 Task: Select the file "benchmarking" which will be blended.
Action: Mouse moved to (115, 15)
Screenshot: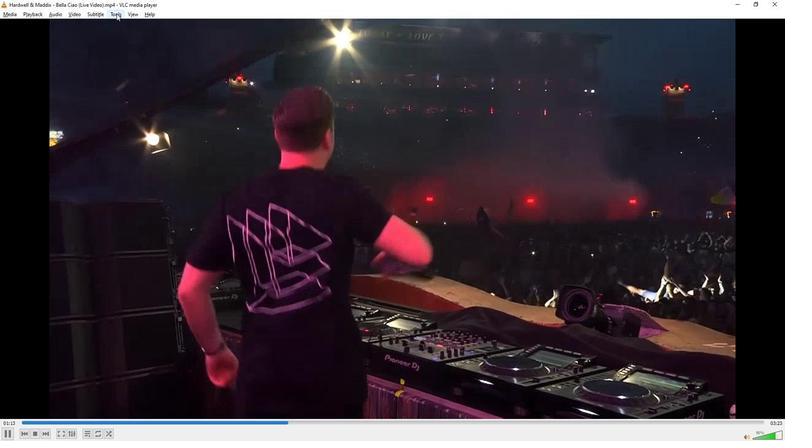 
Action: Mouse pressed left at (115, 15)
Screenshot: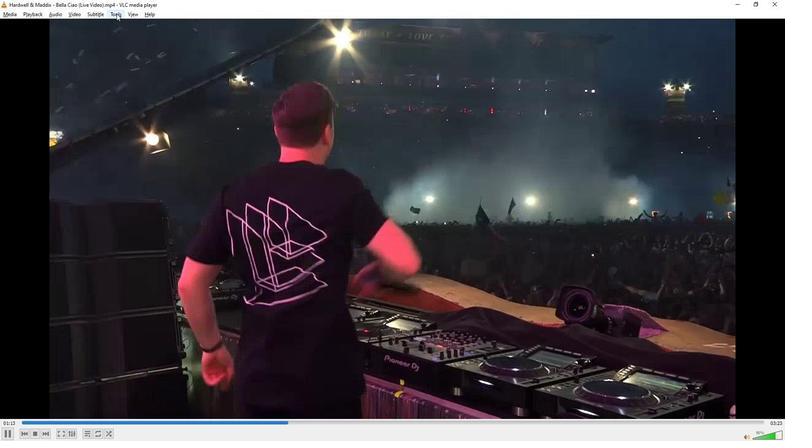 
Action: Mouse moved to (139, 113)
Screenshot: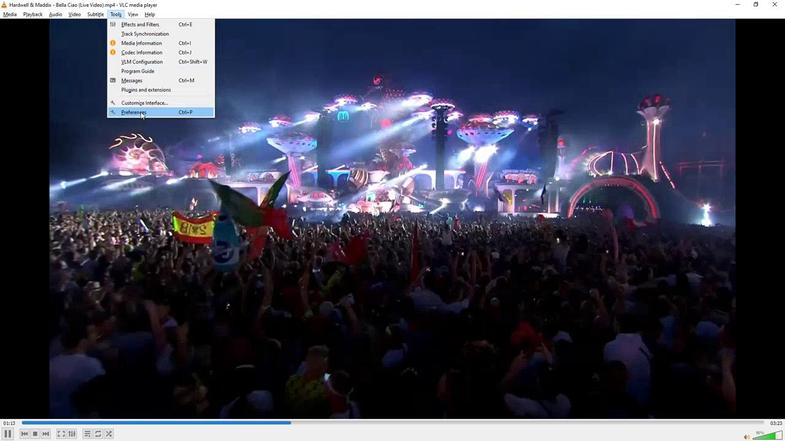 
Action: Mouse pressed left at (139, 113)
Screenshot: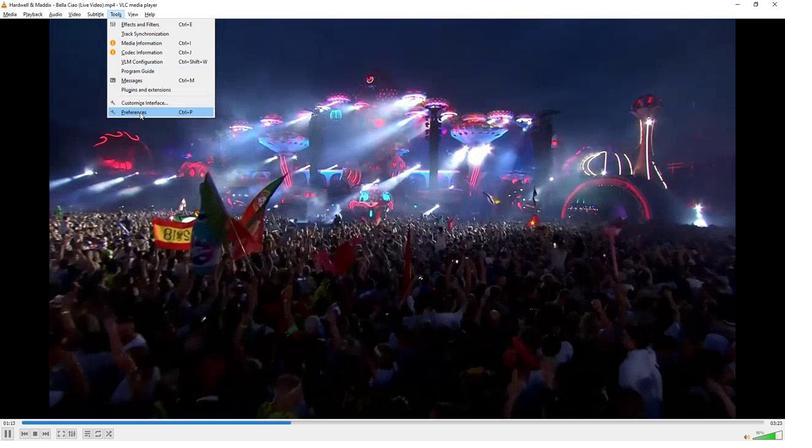 
Action: Mouse moved to (177, 345)
Screenshot: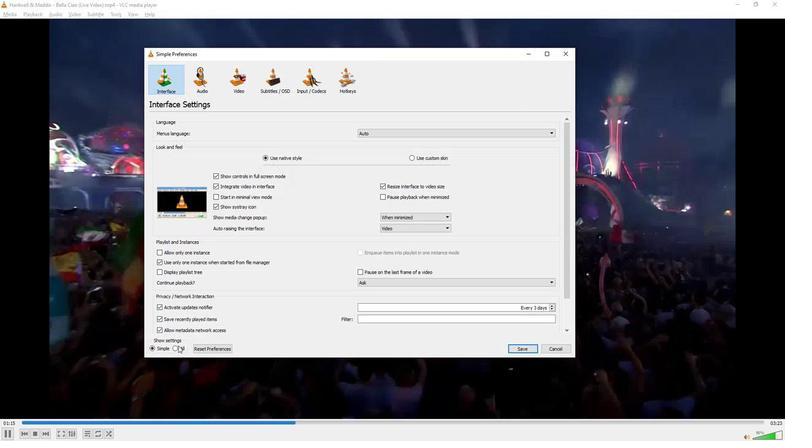 
Action: Mouse pressed left at (177, 345)
Screenshot: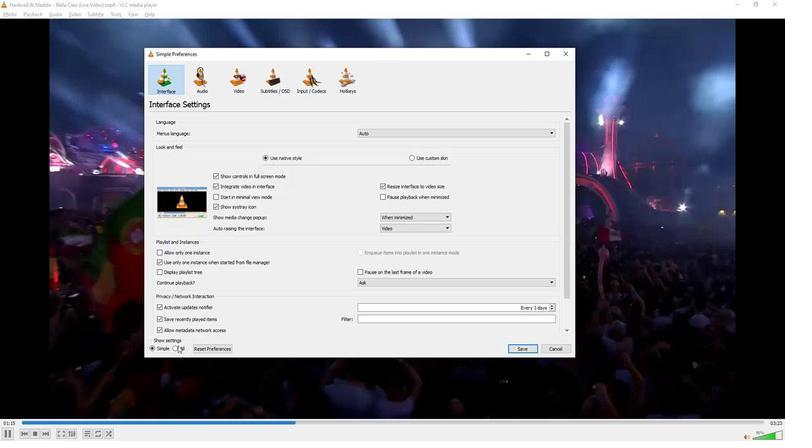 
Action: Mouse moved to (180, 307)
Screenshot: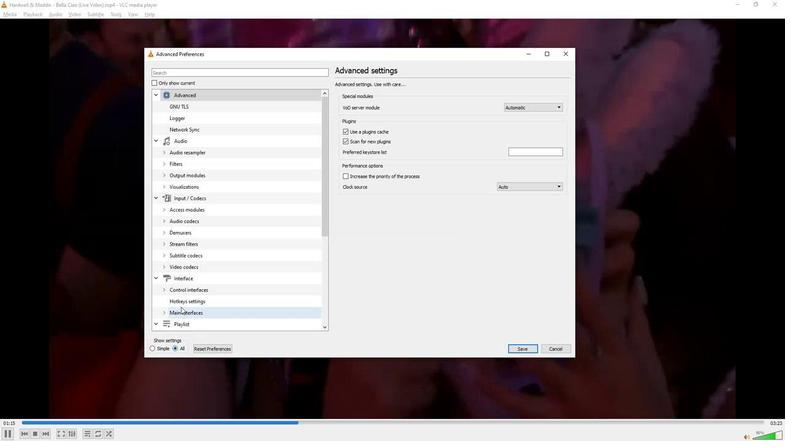 
Action: Mouse scrolled (180, 306) with delta (0, 0)
Screenshot: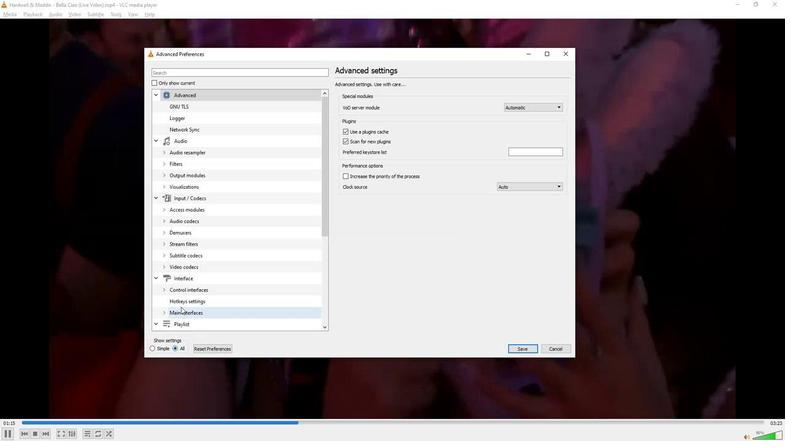 
Action: Mouse scrolled (180, 306) with delta (0, 0)
Screenshot: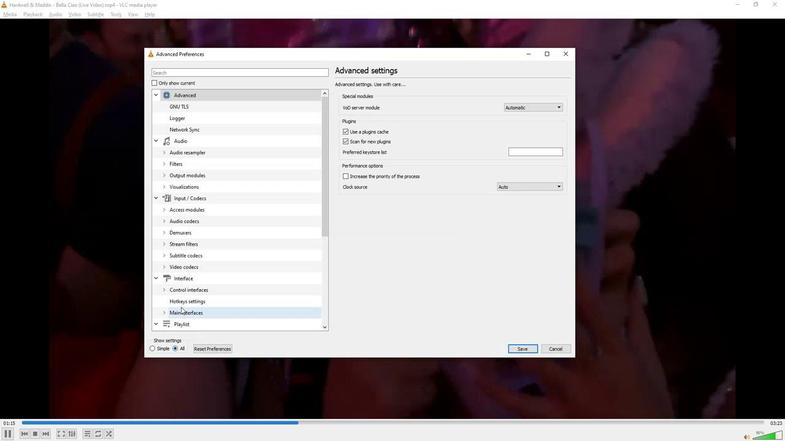 
Action: Mouse scrolled (180, 306) with delta (0, 0)
Screenshot: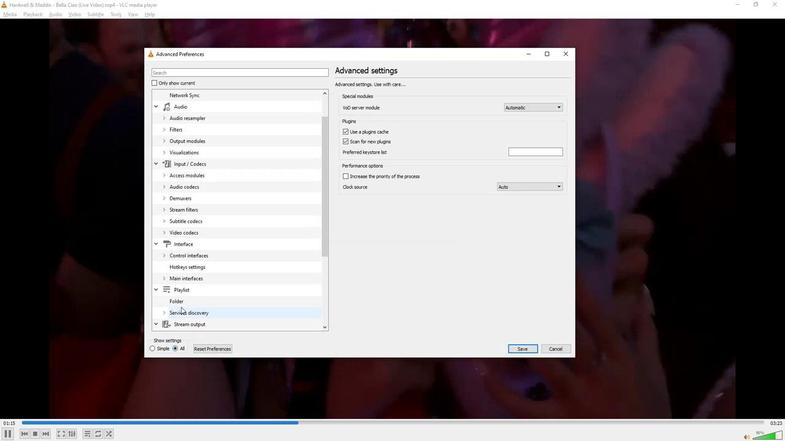 
Action: Mouse scrolled (180, 306) with delta (0, 0)
Screenshot: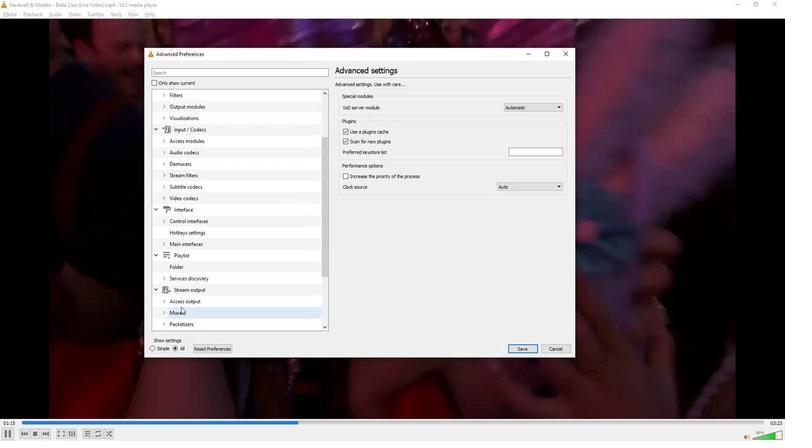 
Action: Mouse scrolled (180, 306) with delta (0, 0)
Screenshot: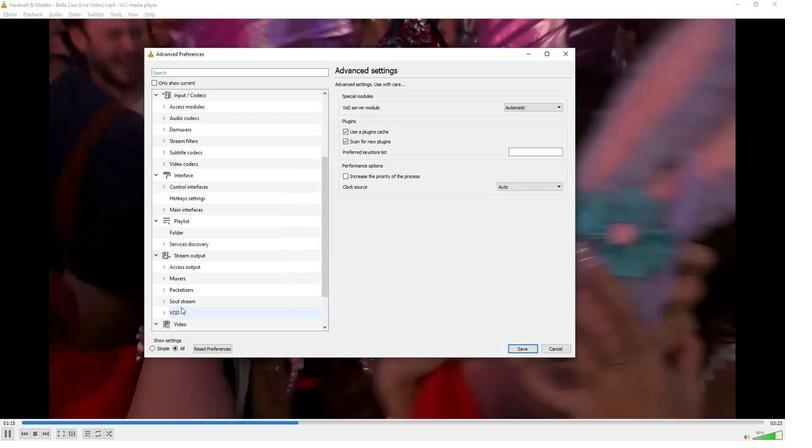 
Action: Mouse scrolled (180, 306) with delta (0, 0)
Screenshot: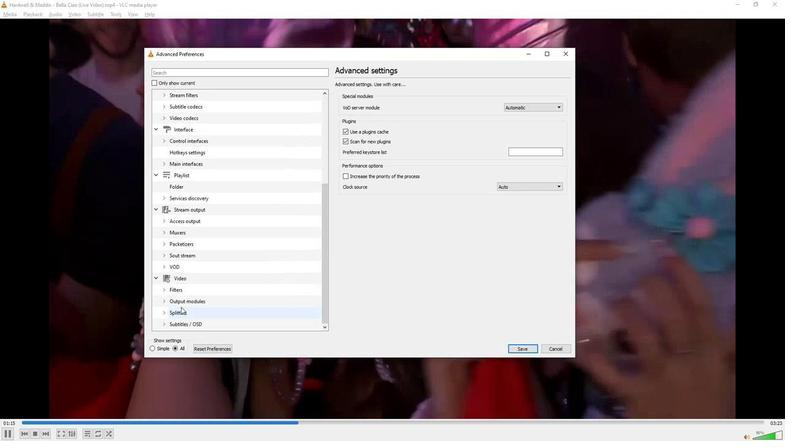 
Action: Mouse moved to (164, 293)
Screenshot: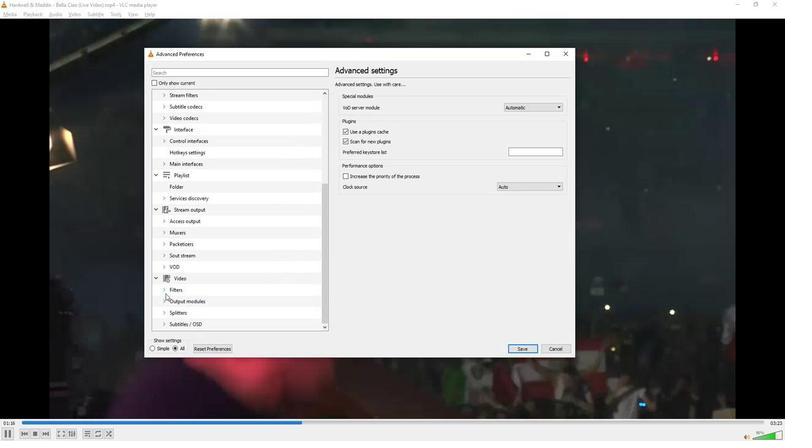 
Action: Mouse pressed left at (164, 293)
Screenshot: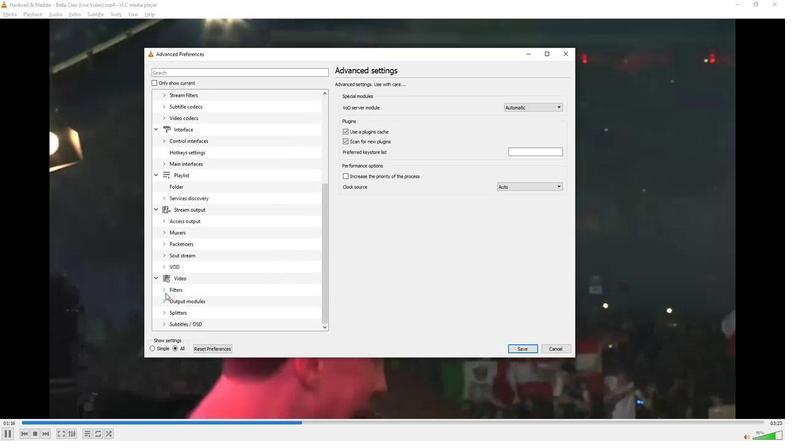 
Action: Mouse moved to (182, 302)
Screenshot: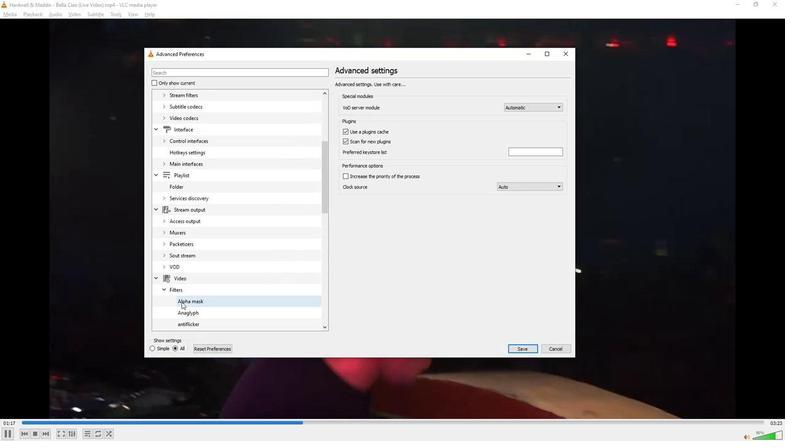 
Action: Mouse scrolled (182, 302) with delta (0, 0)
Screenshot: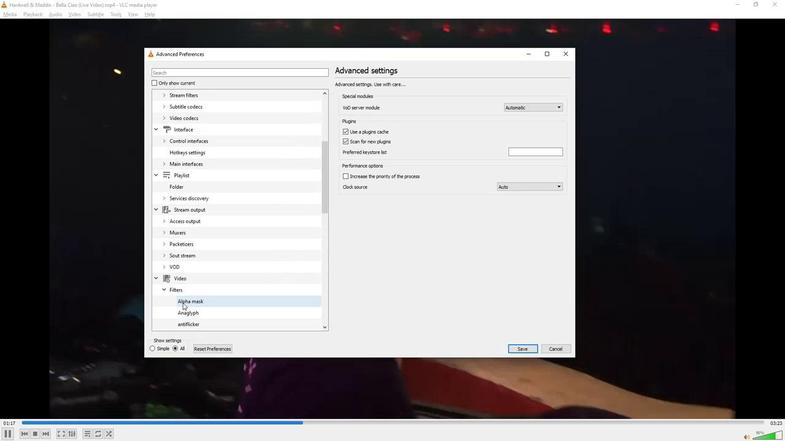 
Action: Mouse scrolled (182, 302) with delta (0, 0)
Screenshot: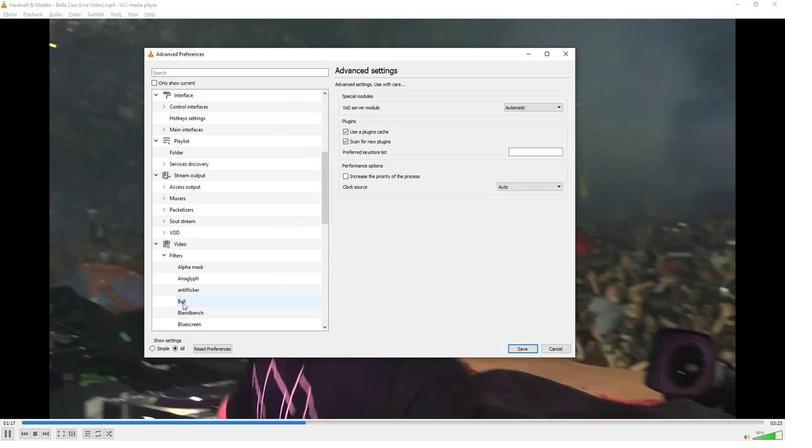 
Action: Mouse moved to (191, 279)
Screenshot: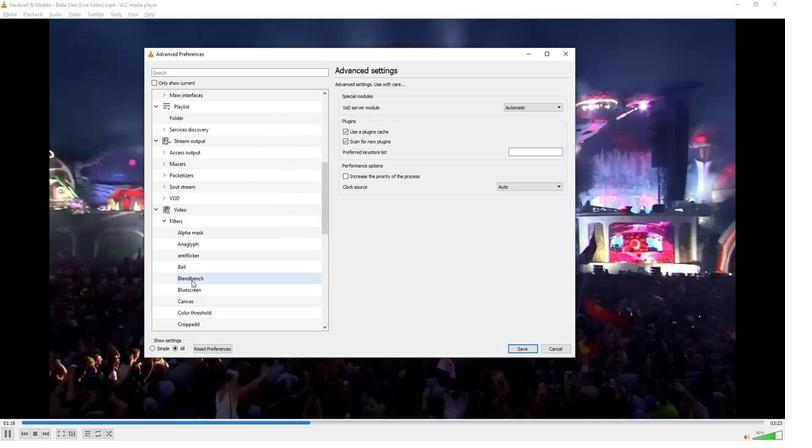 
Action: Mouse pressed left at (191, 279)
Screenshot: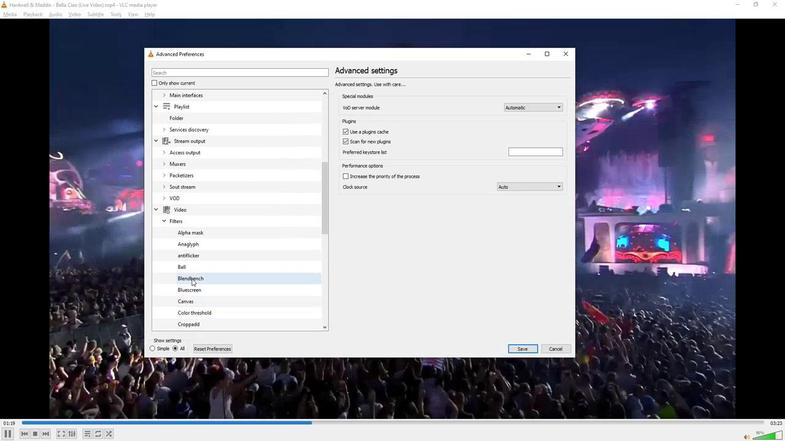 
Action: Mouse moved to (545, 180)
Screenshot: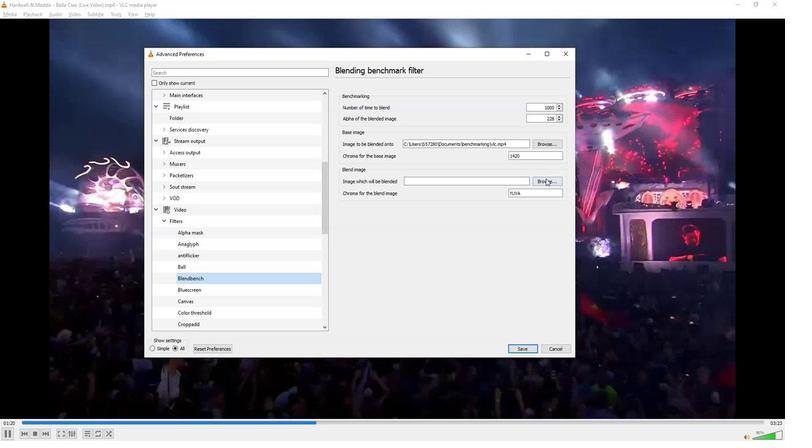 
Action: Mouse pressed left at (545, 180)
Screenshot: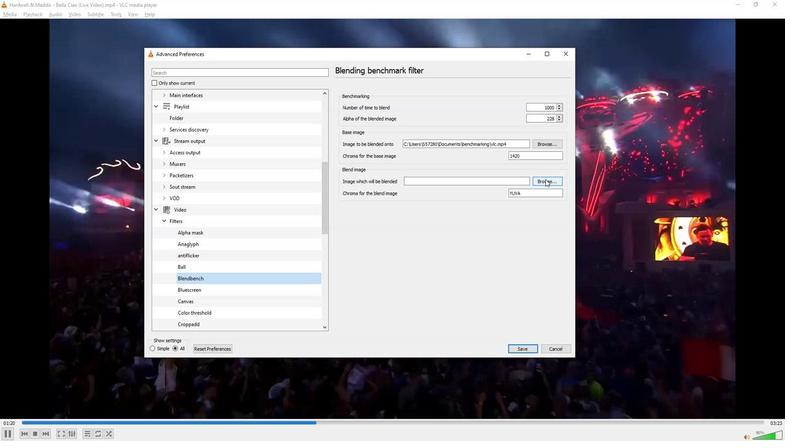 
Action: Mouse moved to (263, 122)
Screenshot: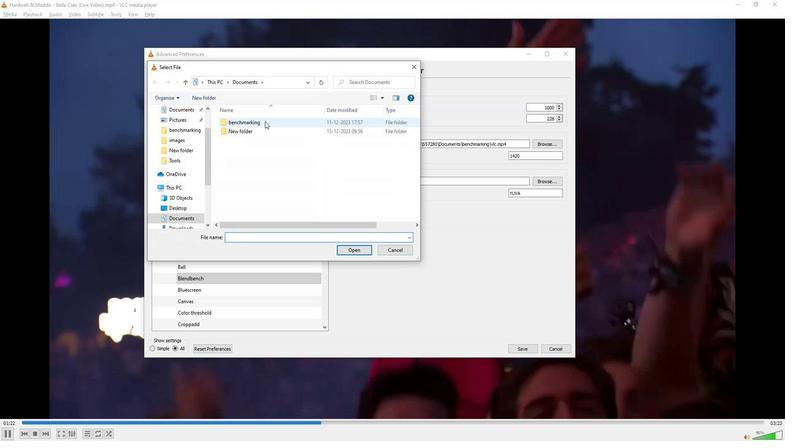 
Action: Mouse pressed left at (263, 122)
Screenshot: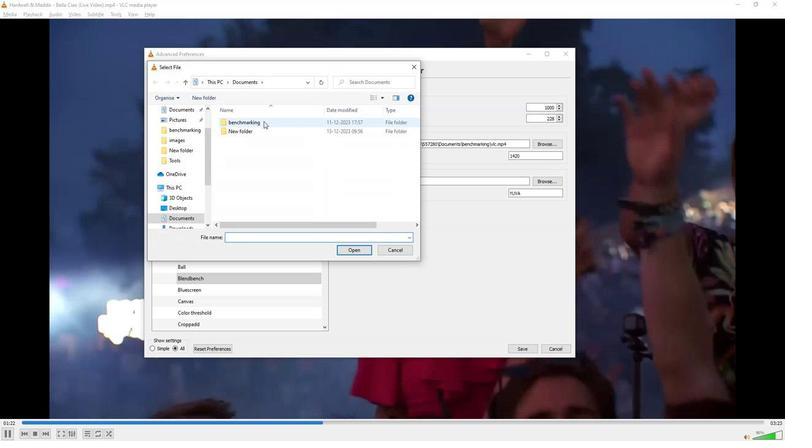 
Action: Mouse pressed left at (263, 122)
Screenshot: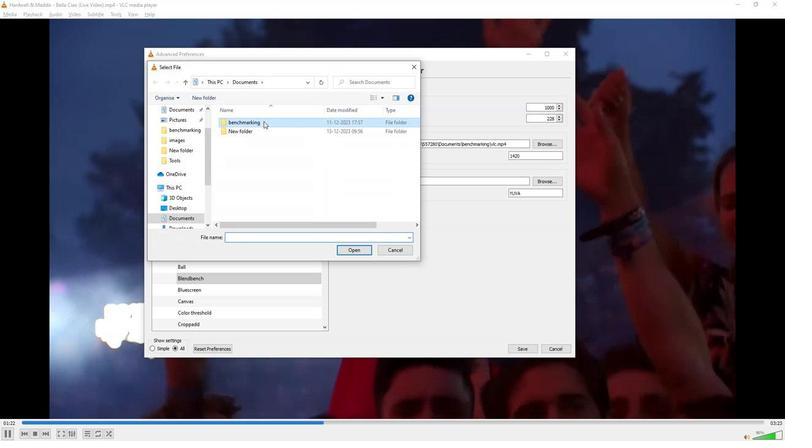 
Action: Mouse moved to (250, 136)
Screenshot: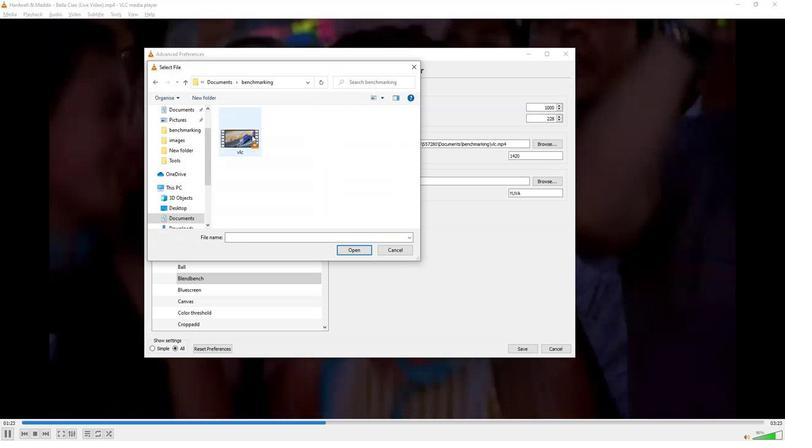 
Action: Mouse pressed left at (250, 136)
Screenshot: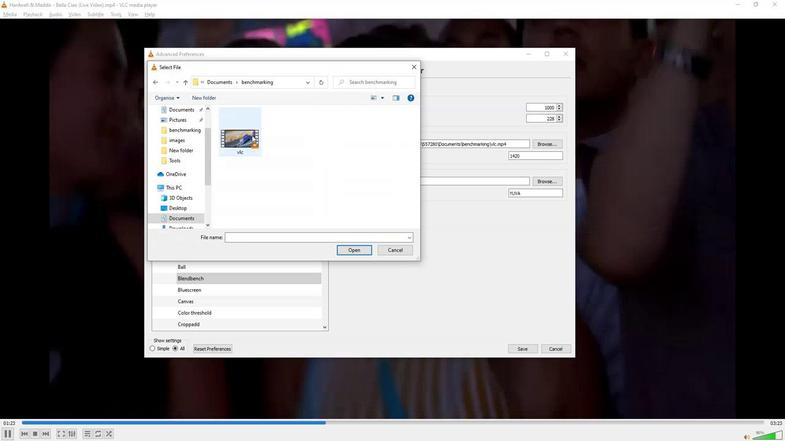 
Action: Mouse pressed left at (250, 136)
Screenshot: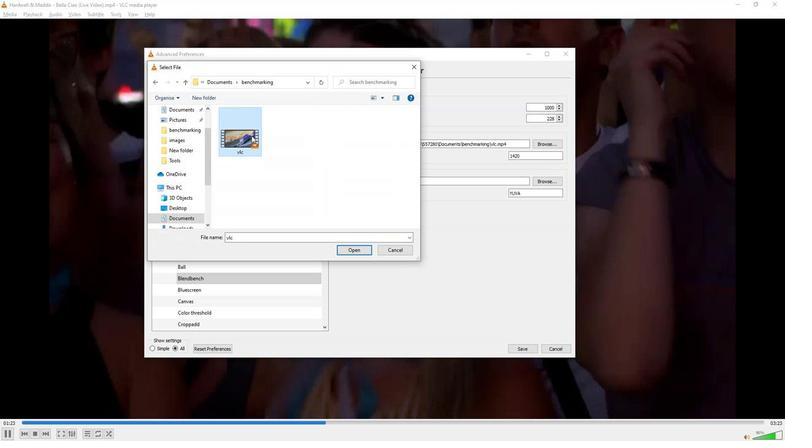 
Action: Mouse moved to (376, 231)
Screenshot: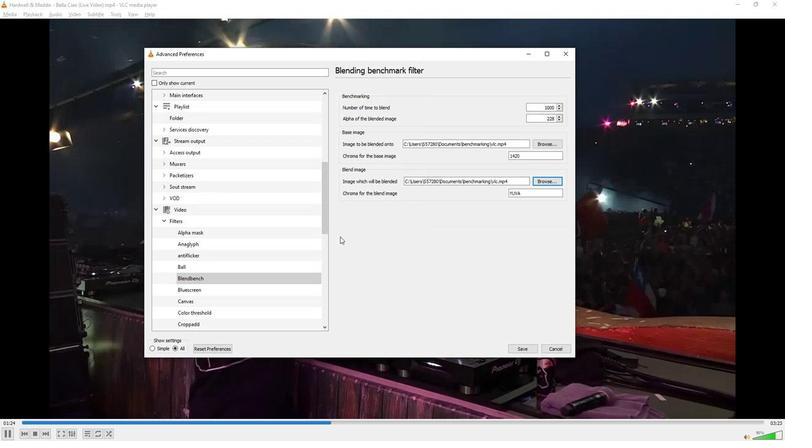
